 Task: Accept Smart Compose suggestions for email addresses.
Action: Mouse pressed left at (84, 120)
Screenshot: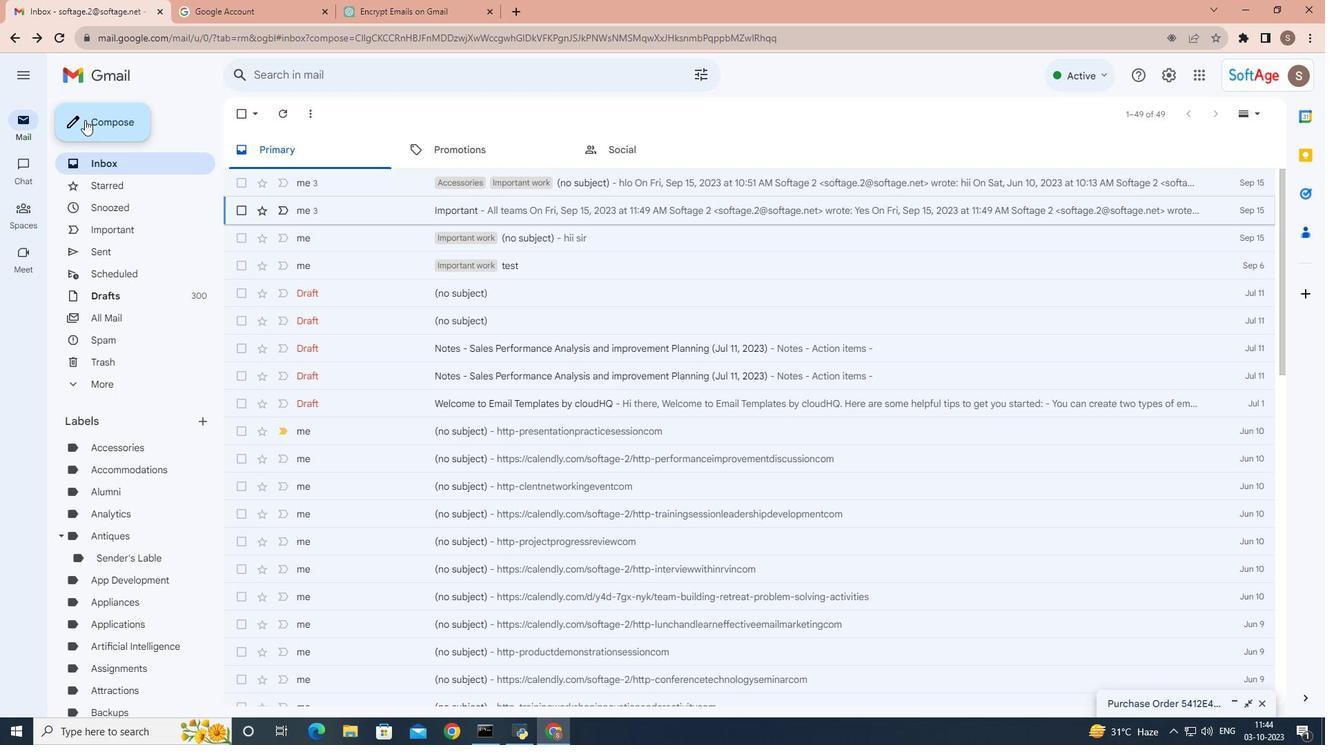 
Action: Mouse moved to (209, 128)
Screenshot: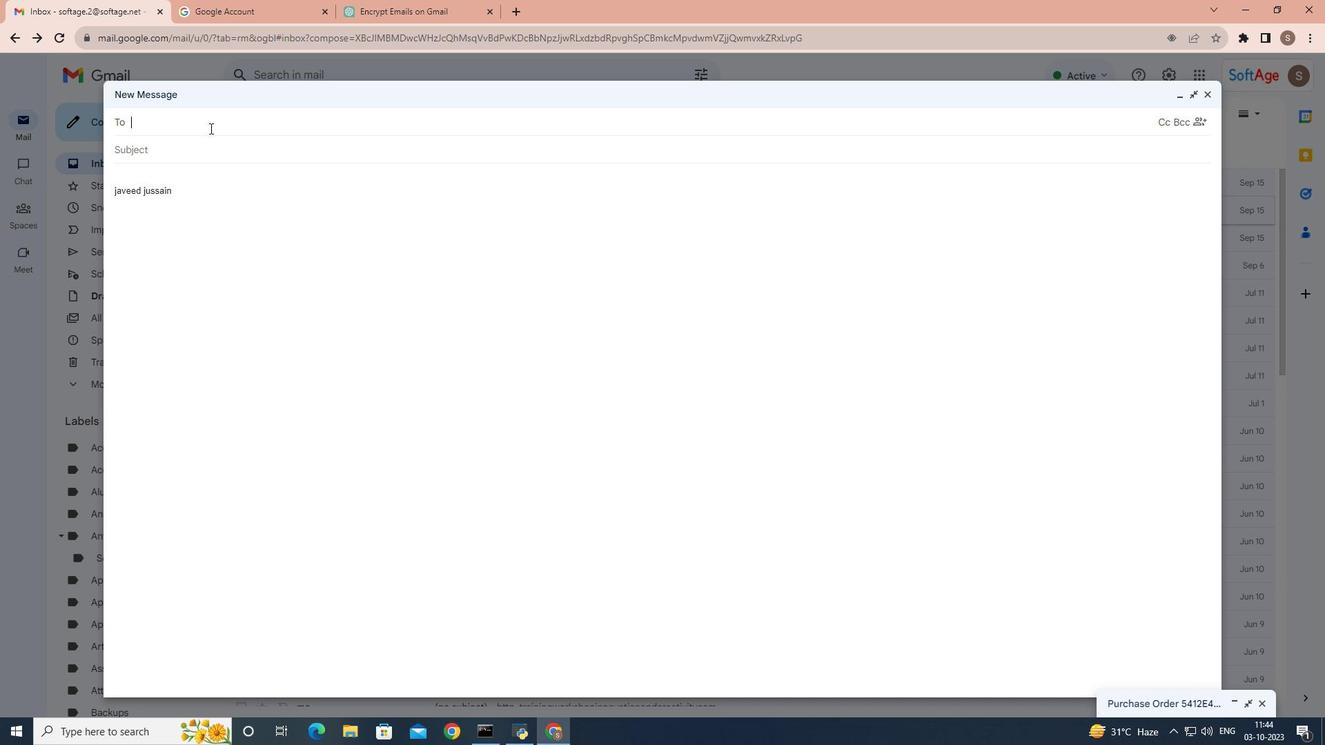 
Action: Key pressed so
Screenshot: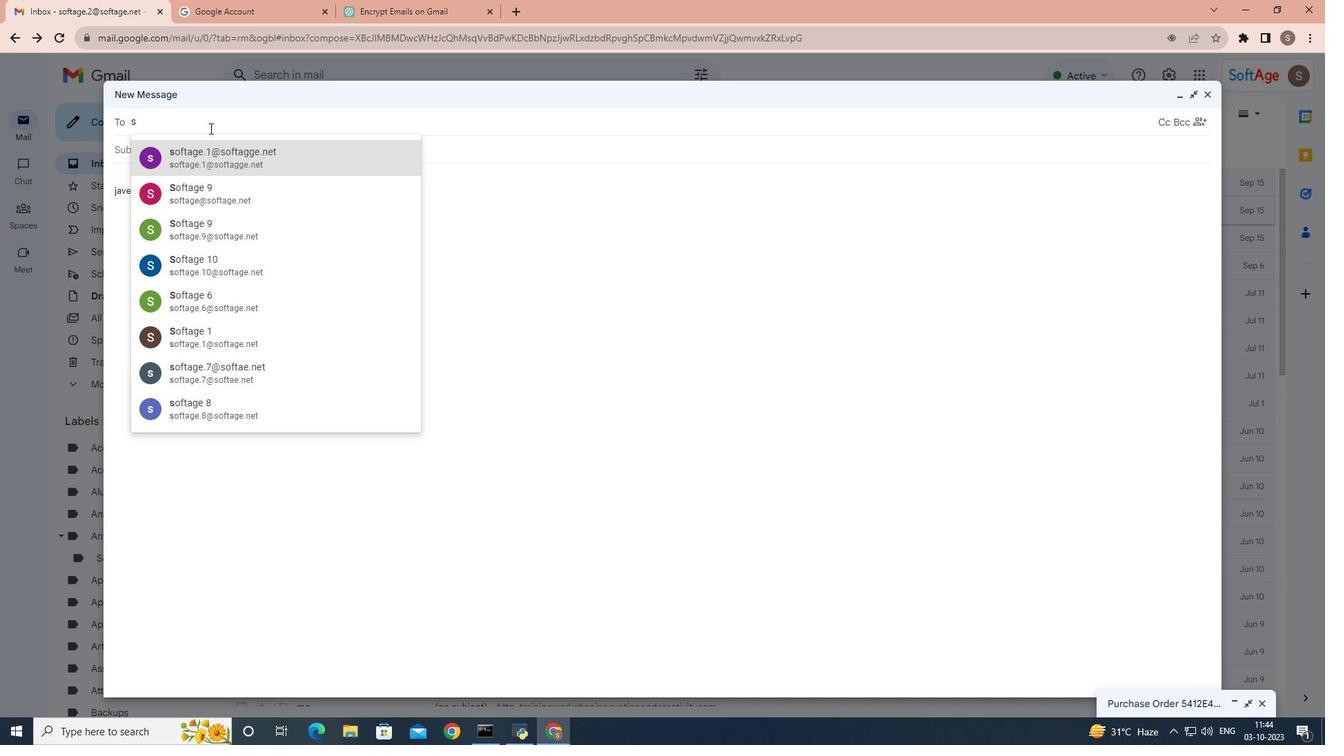 
Action: Mouse moved to (198, 216)
Screenshot: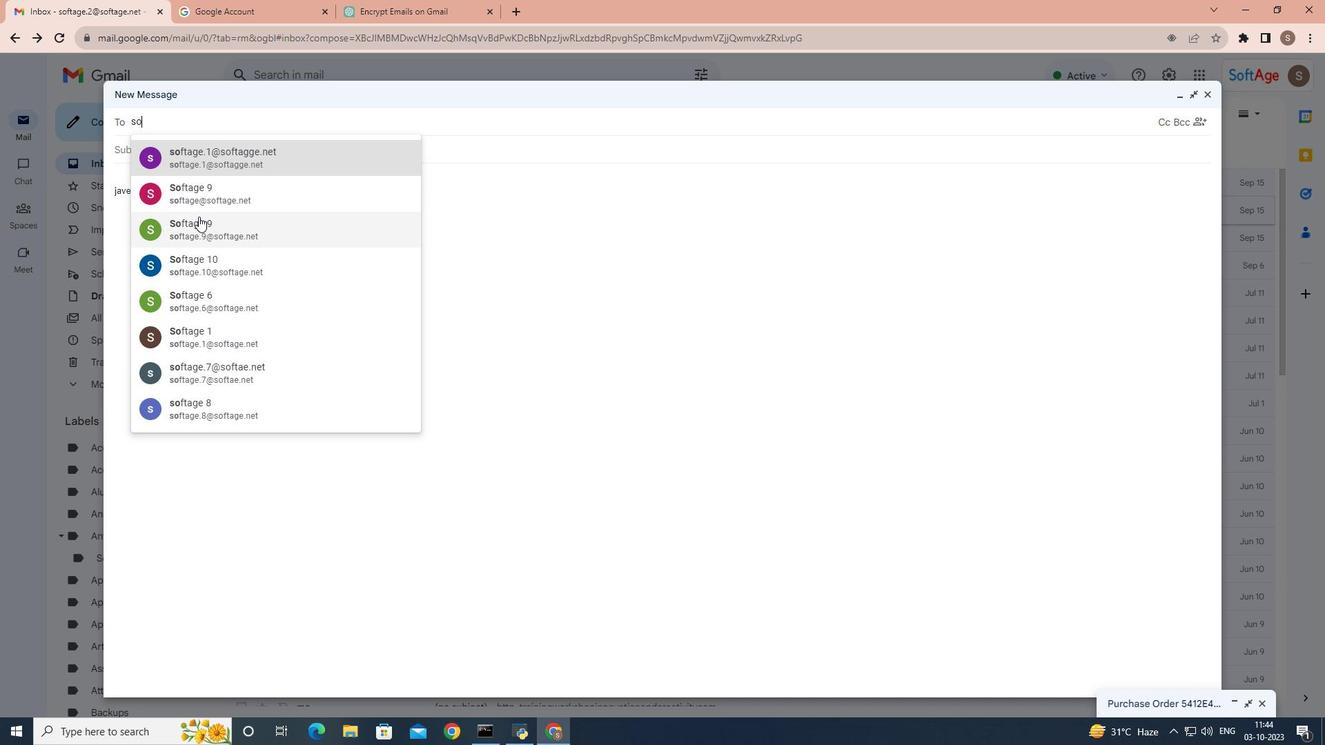 
Action: Mouse scrolled (198, 216) with delta (0, 0)
Screenshot: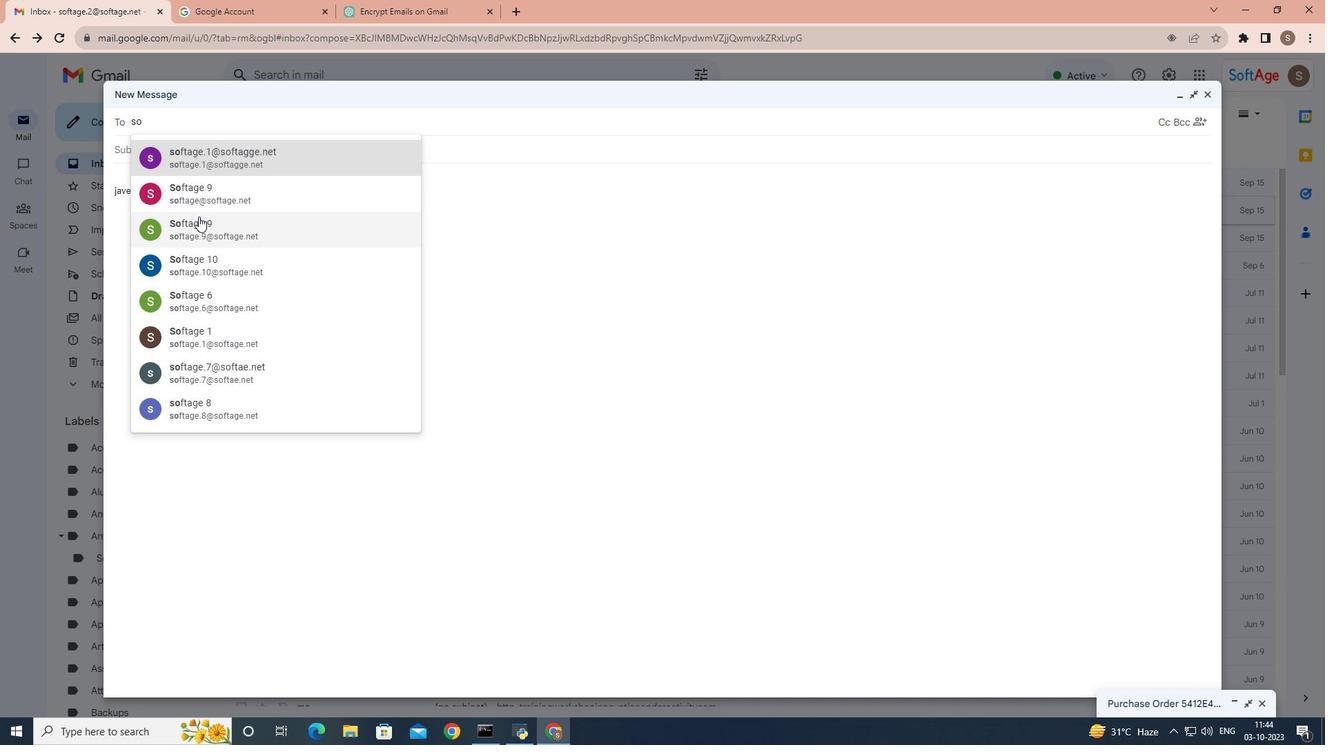 
Action: Mouse scrolled (198, 216) with delta (0, 0)
Screenshot: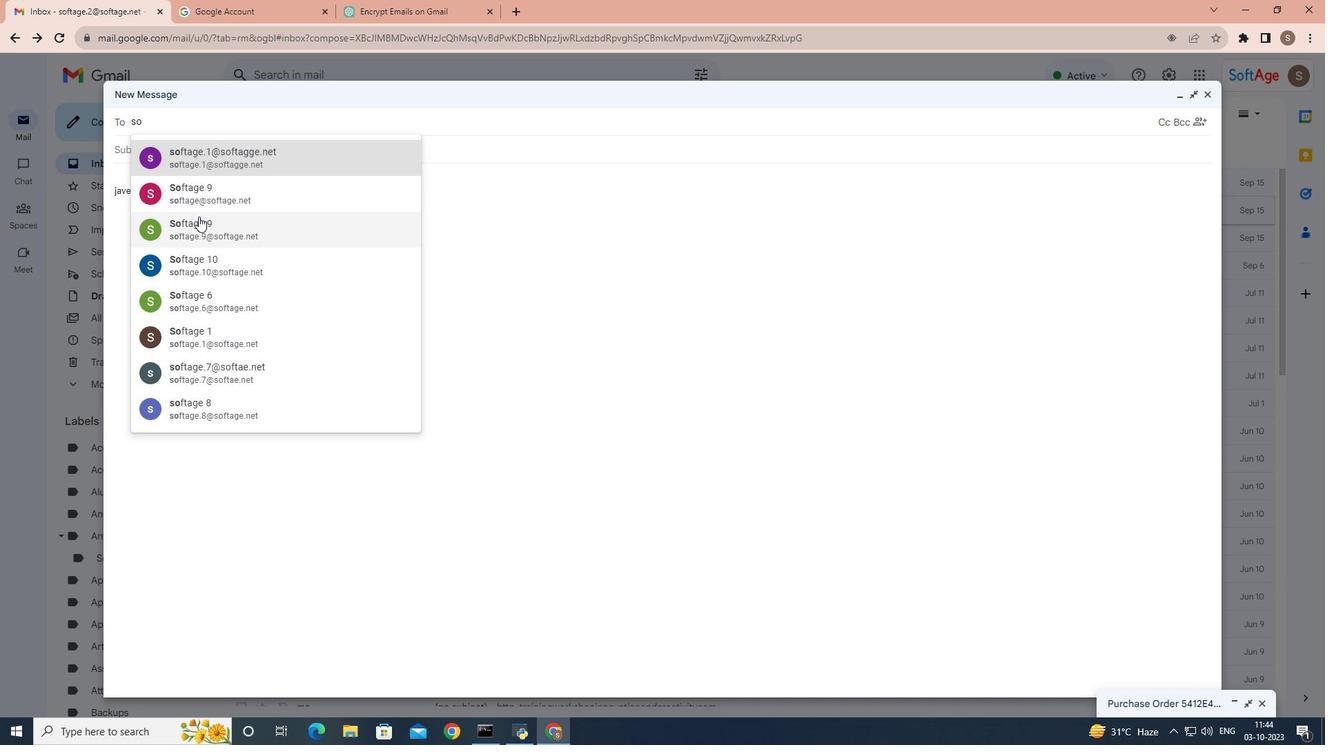 
Action: Mouse scrolled (198, 216) with delta (0, 0)
Screenshot: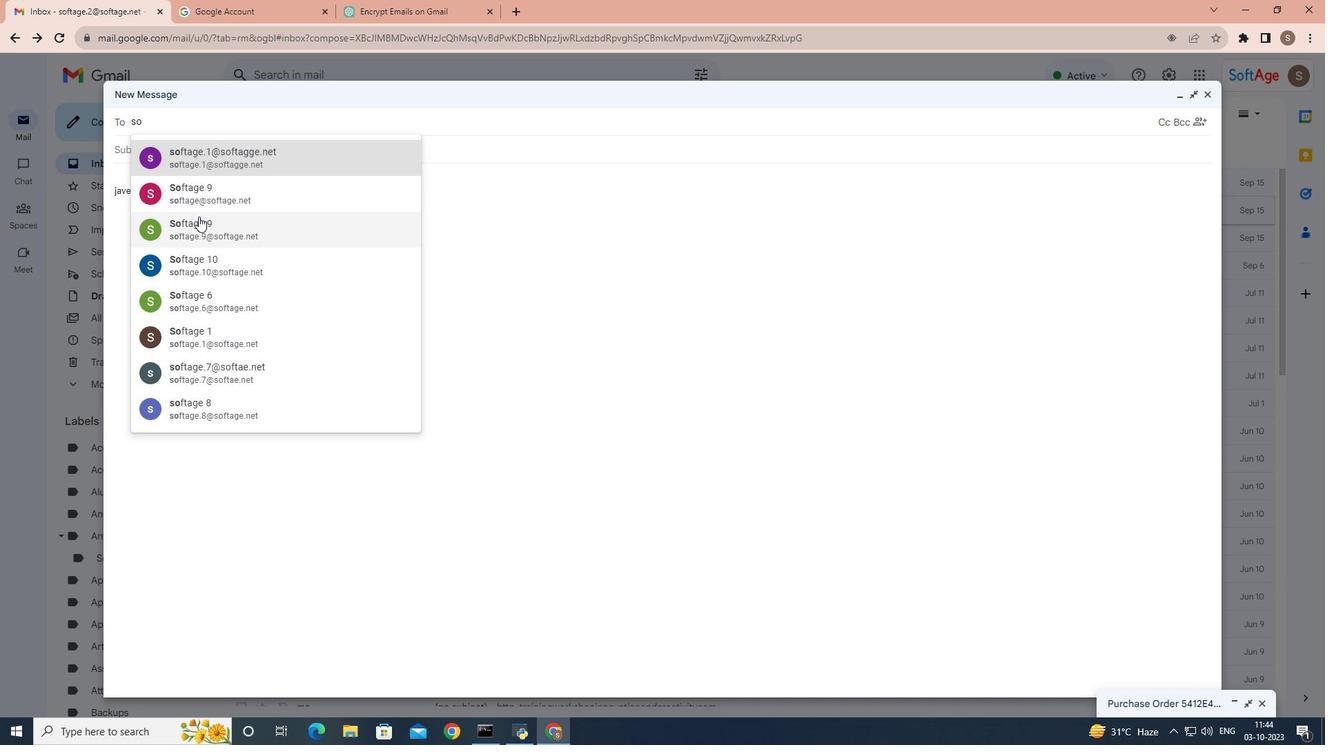 
Action: Mouse scrolled (198, 216) with delta (0, 0)
Screenshot: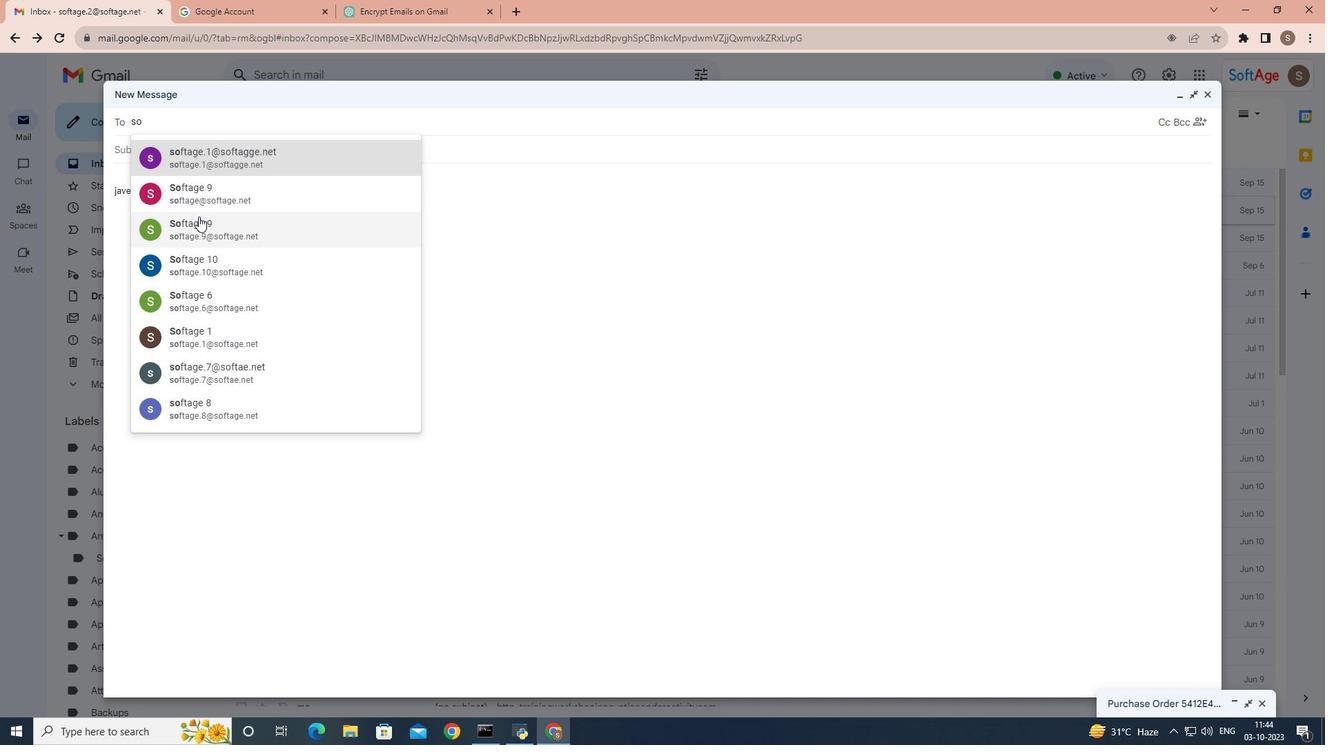 
Action: Mouse moved to (187, 369)
Screenshot: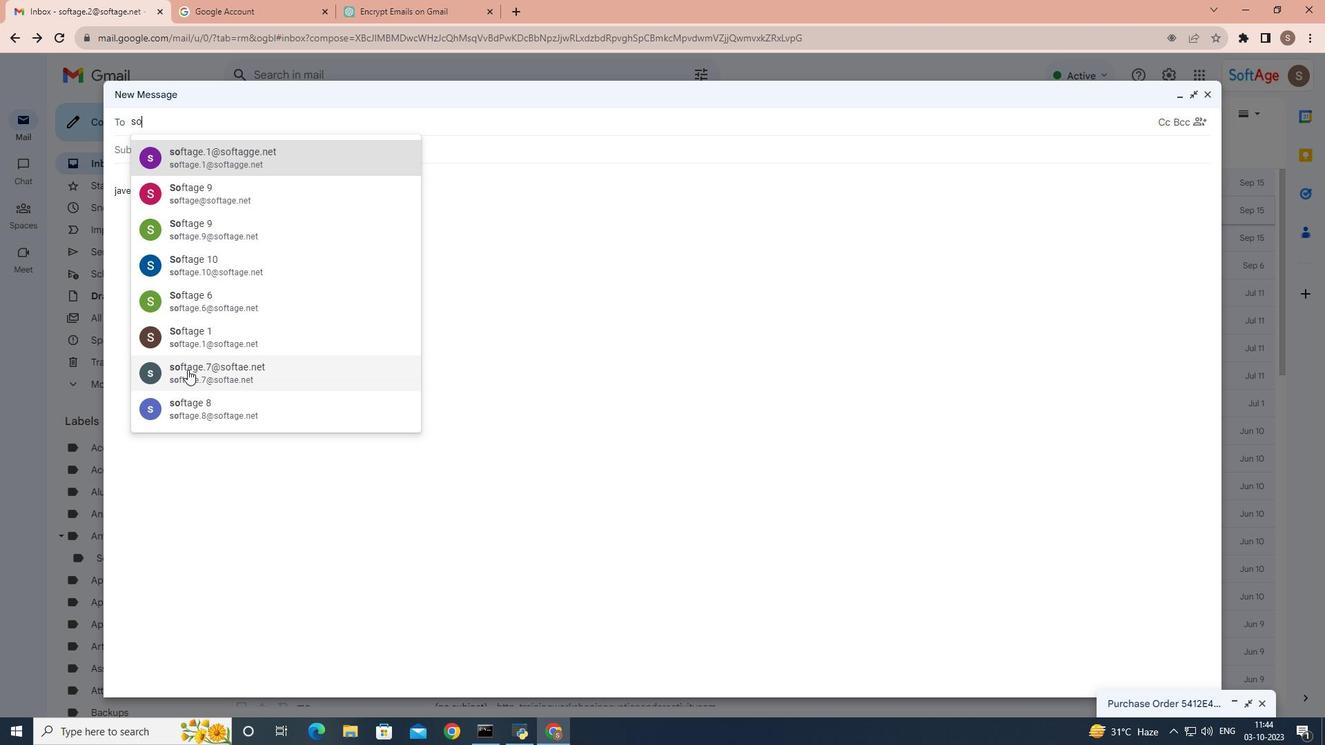 
Action: Mouse pressed left at (187, 369)
Screenshot: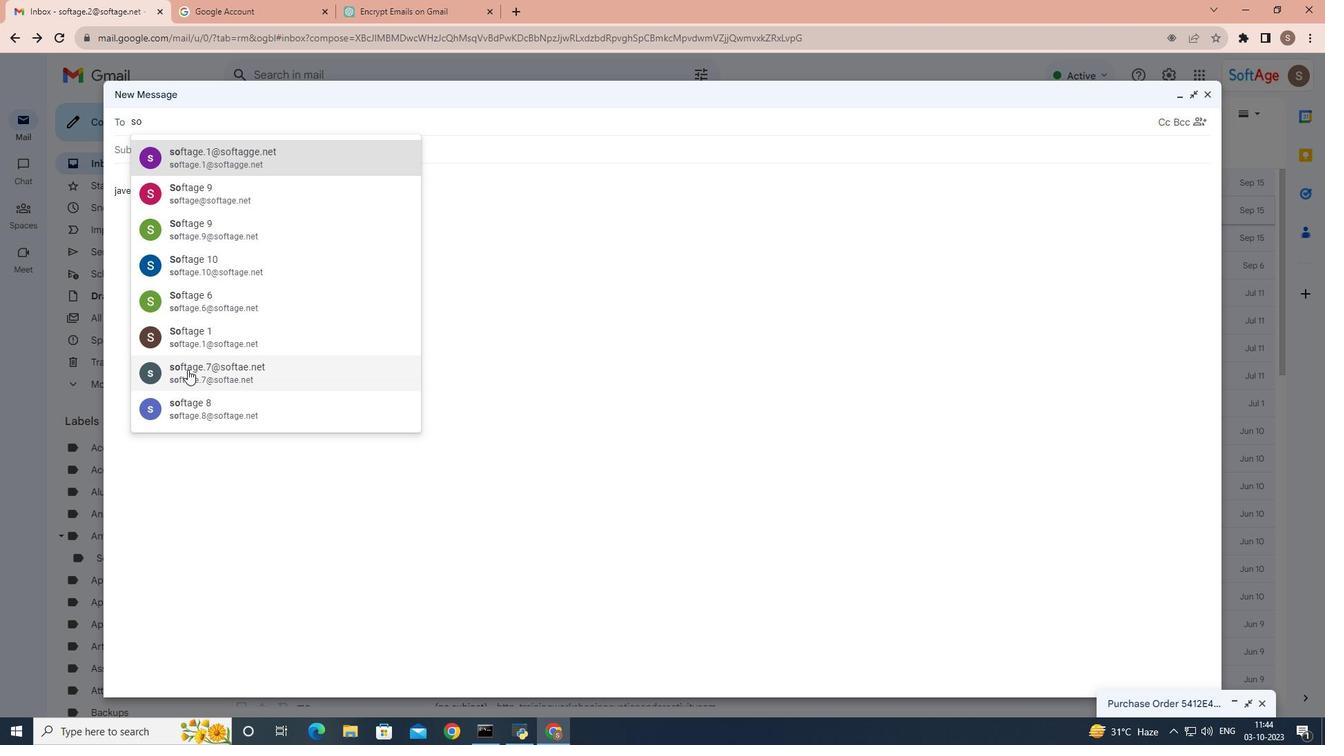 
Action: Mouse moved to (308, 123)
Screenshot: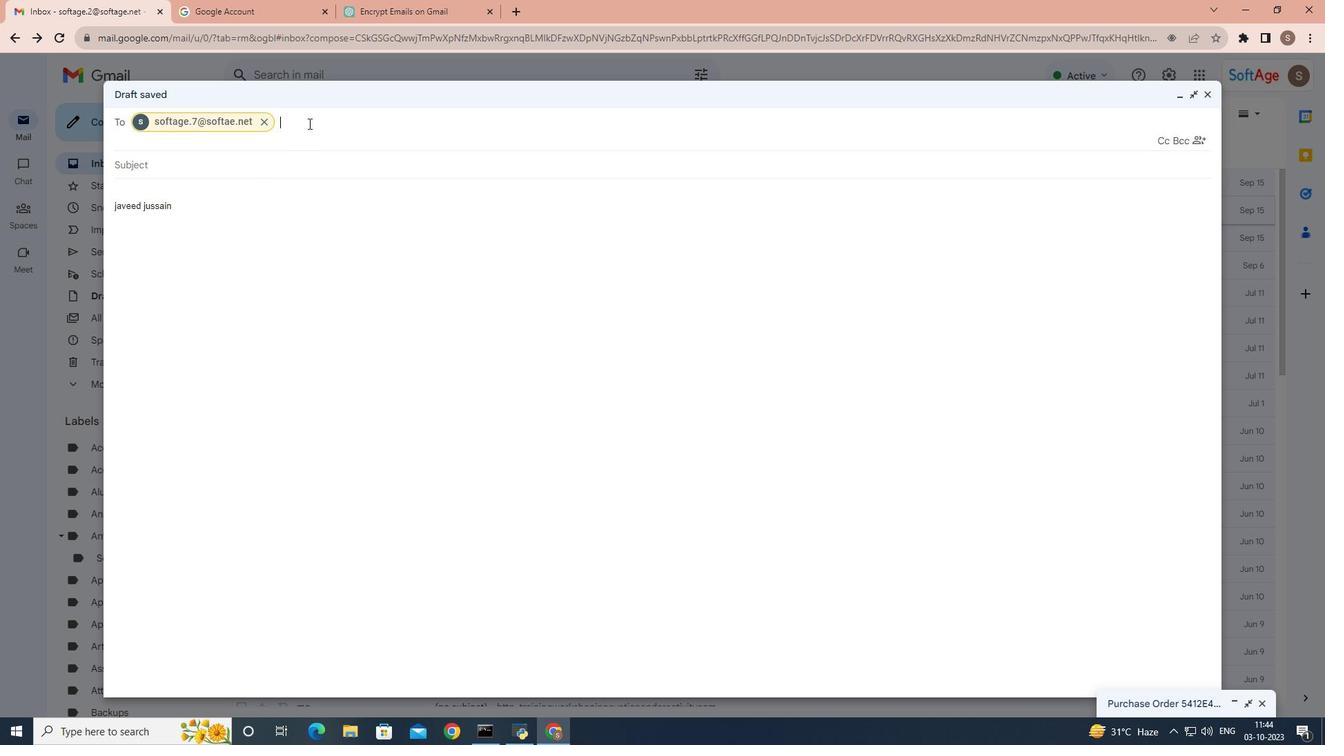 
Action: Key pressed s
Screenshot: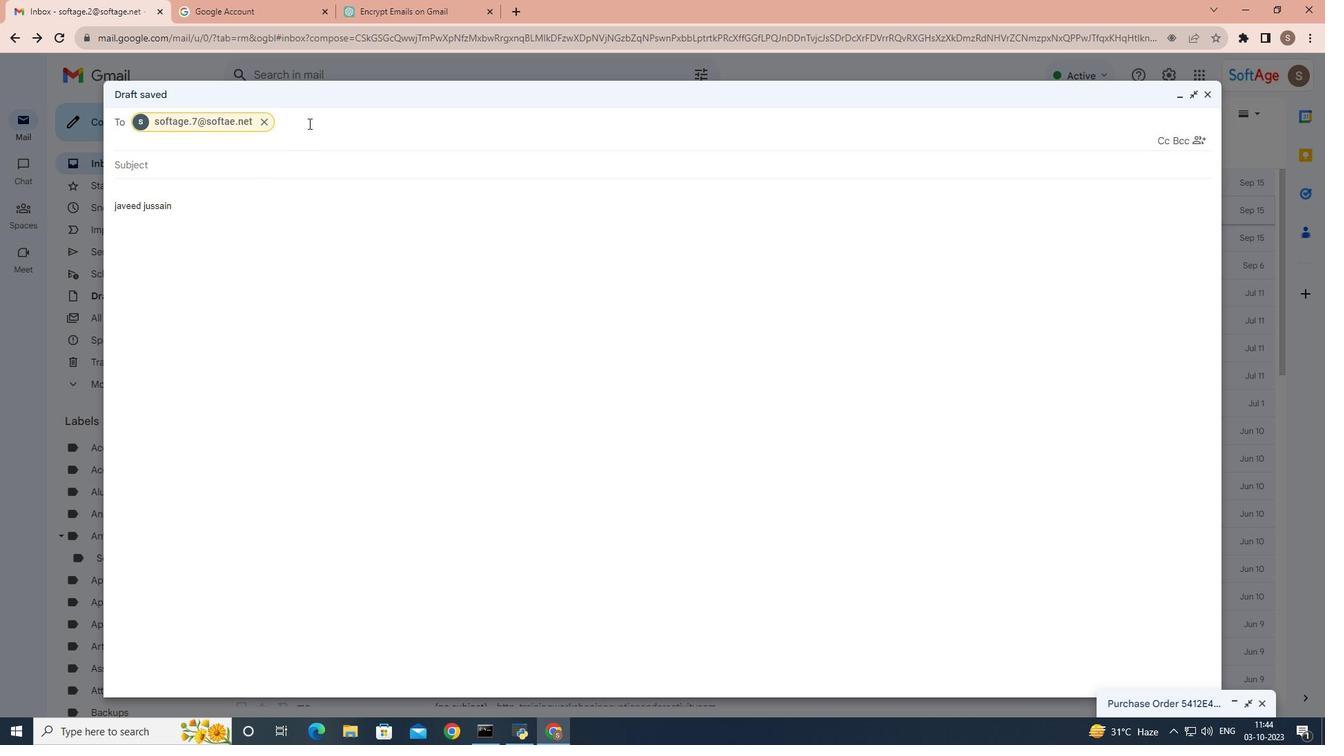 
Action: Mouse moved to (336, 272)
Screenshot: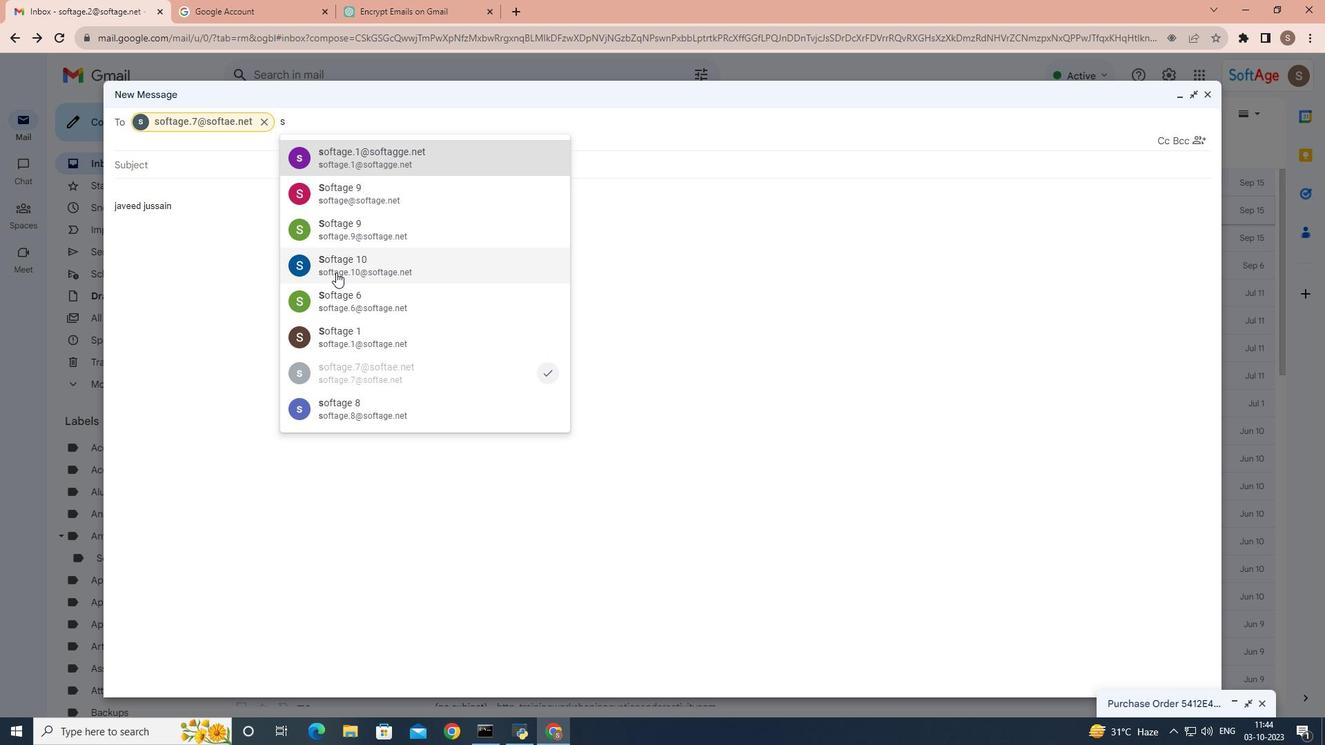 
Action: Mouse pressed left at (336, 272)
Screenshot: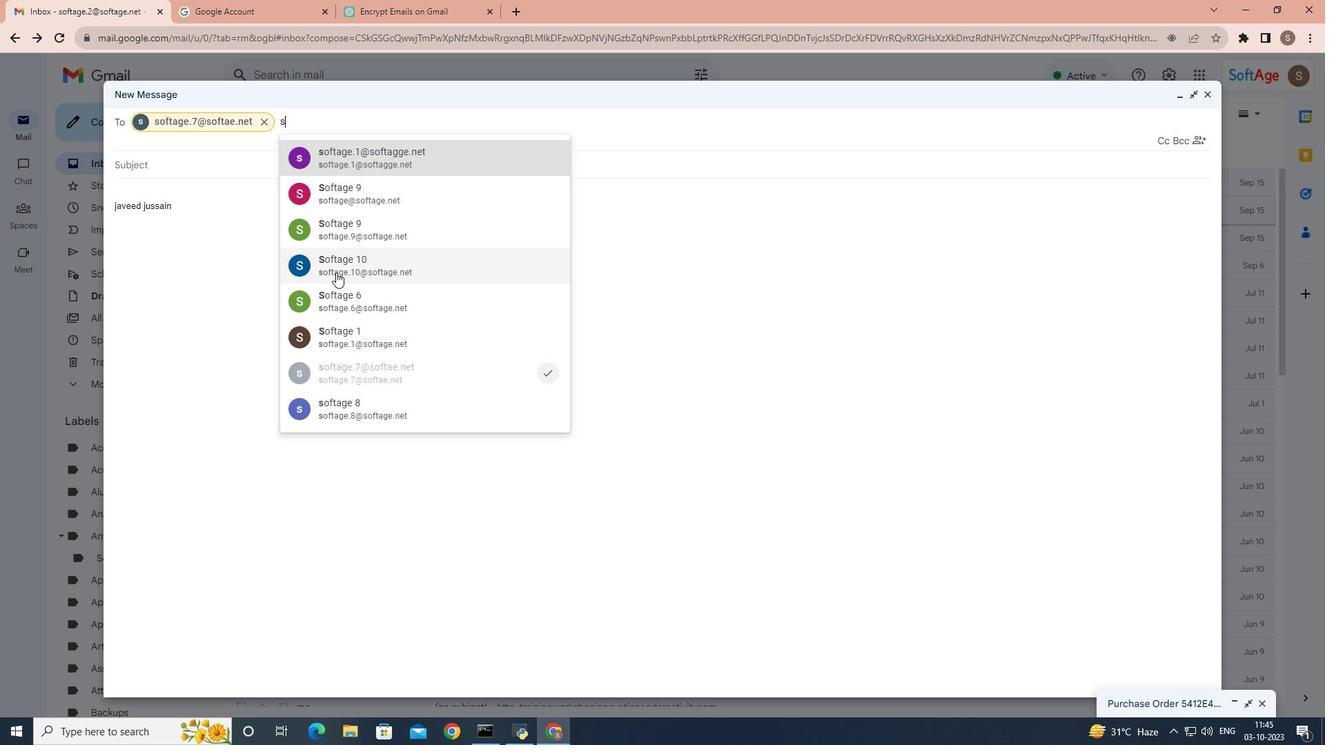 
Action: Mouse moved to (391, 211)
Screenshot: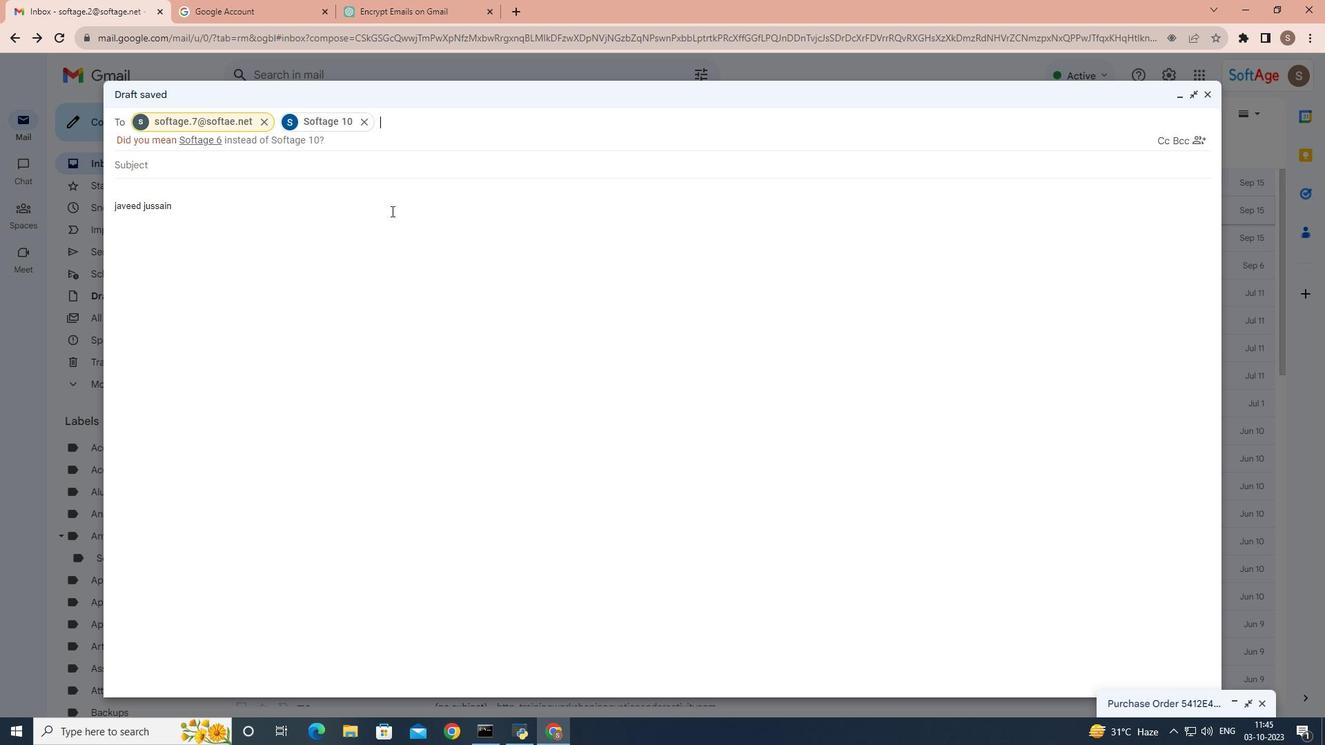 
Action: Key pressed s
Screenshot: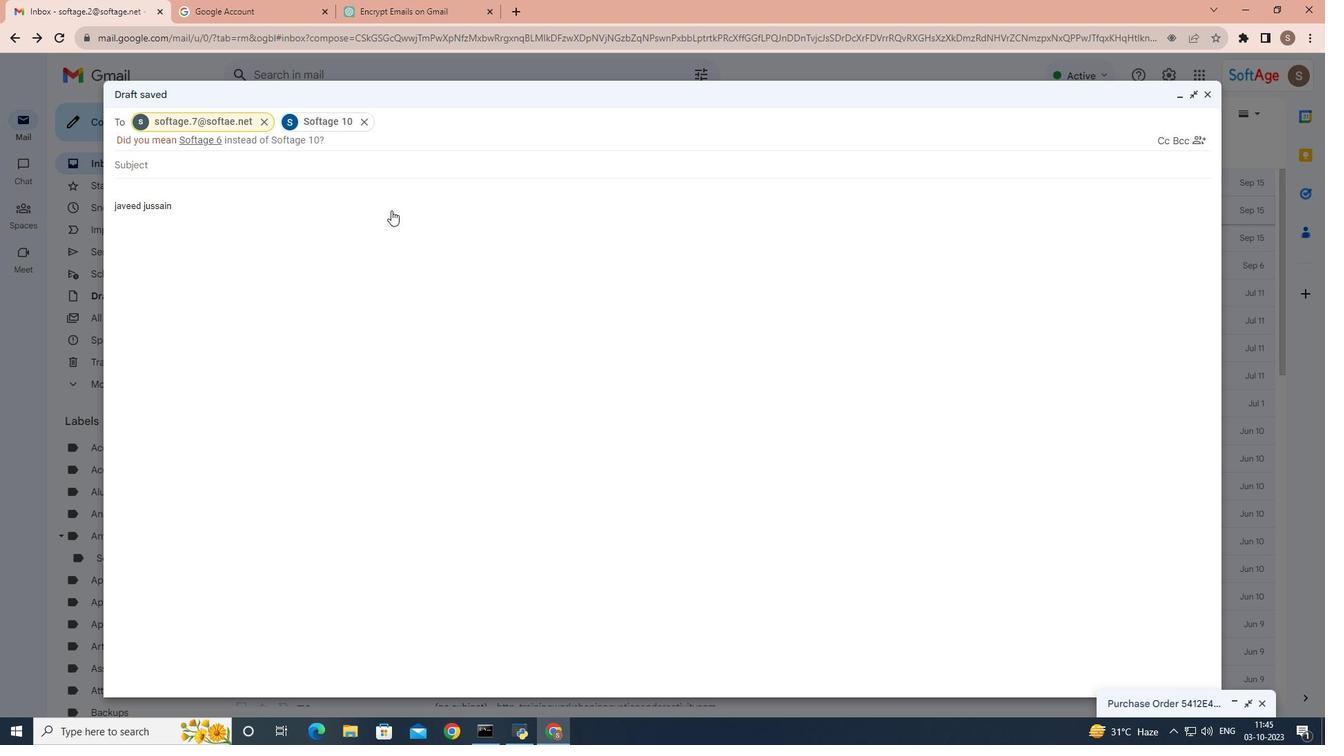 
Action: Mouse moved to (403, 231)
Screenshot: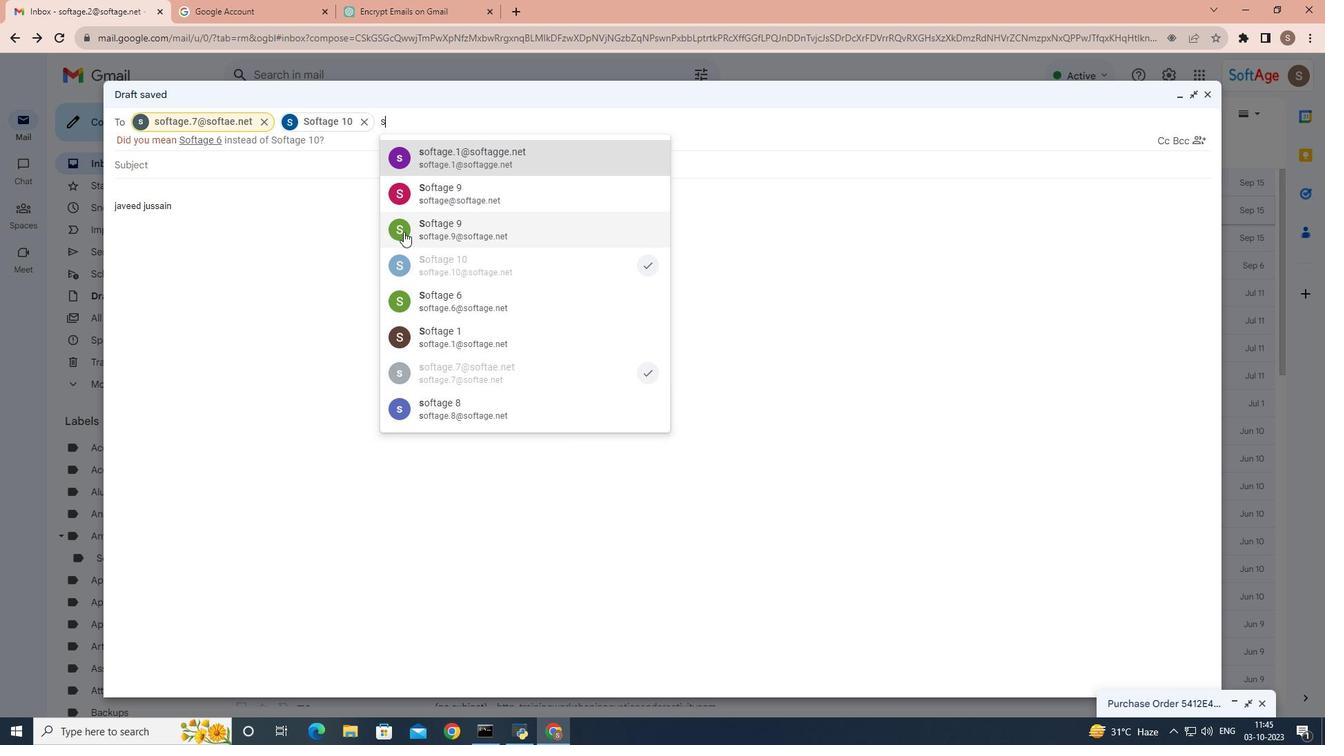 
Action: Mouse pressed left at (403, 231)
Screenshot: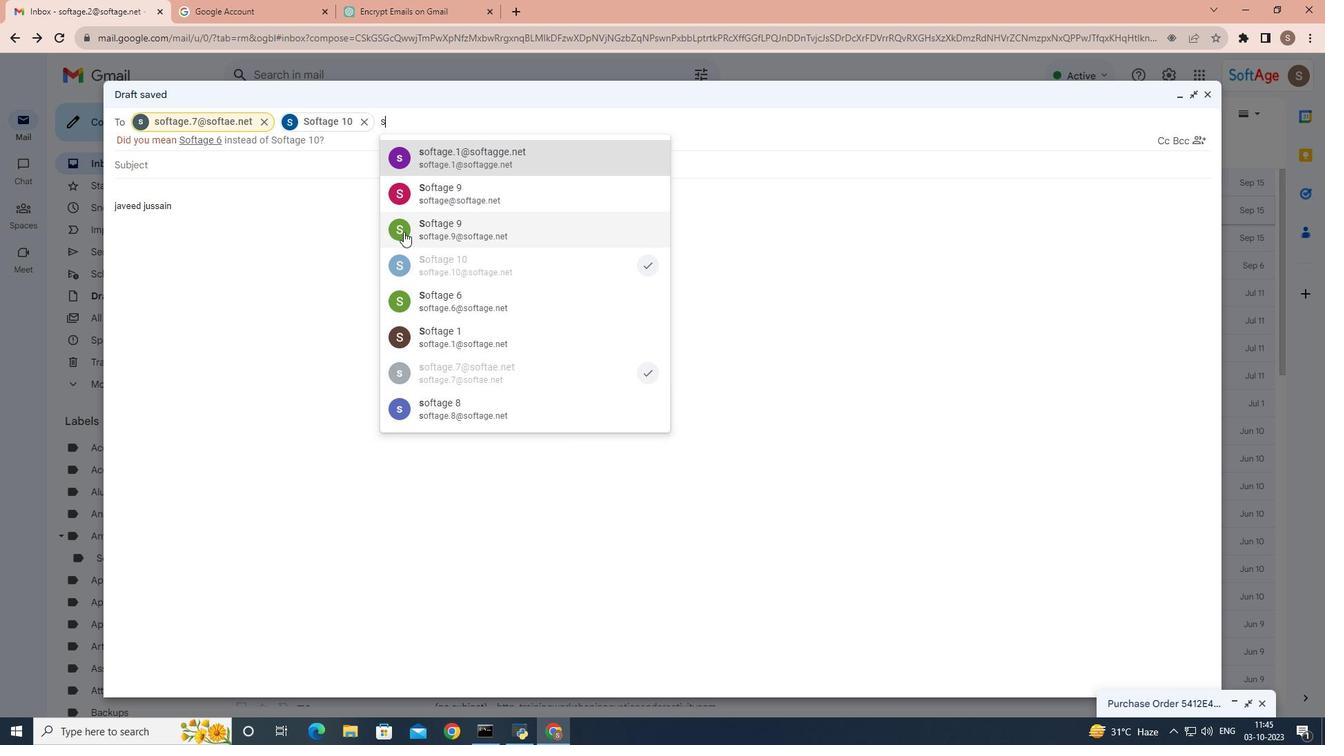 
Action: Mouse moved to (315, 351)
Screenshot: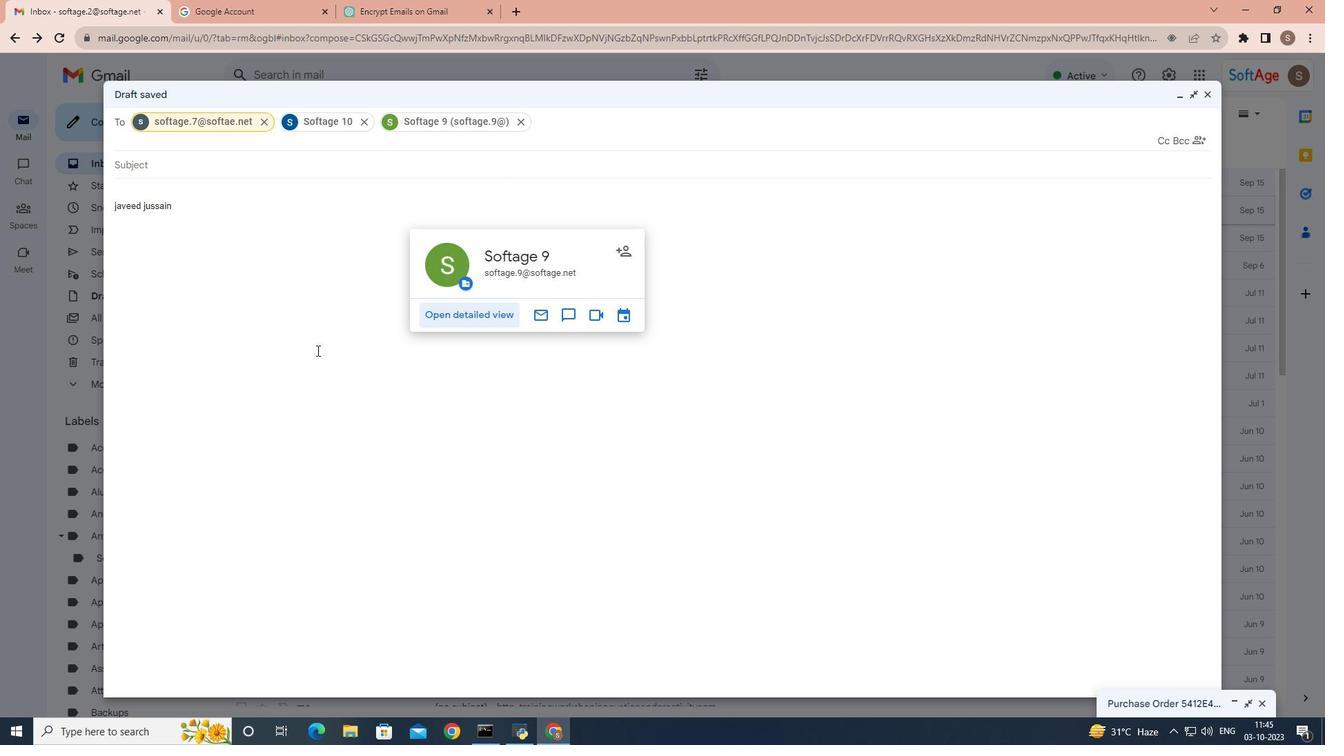 
Action: Mouse pressed left at (315, 351)
Screenshot: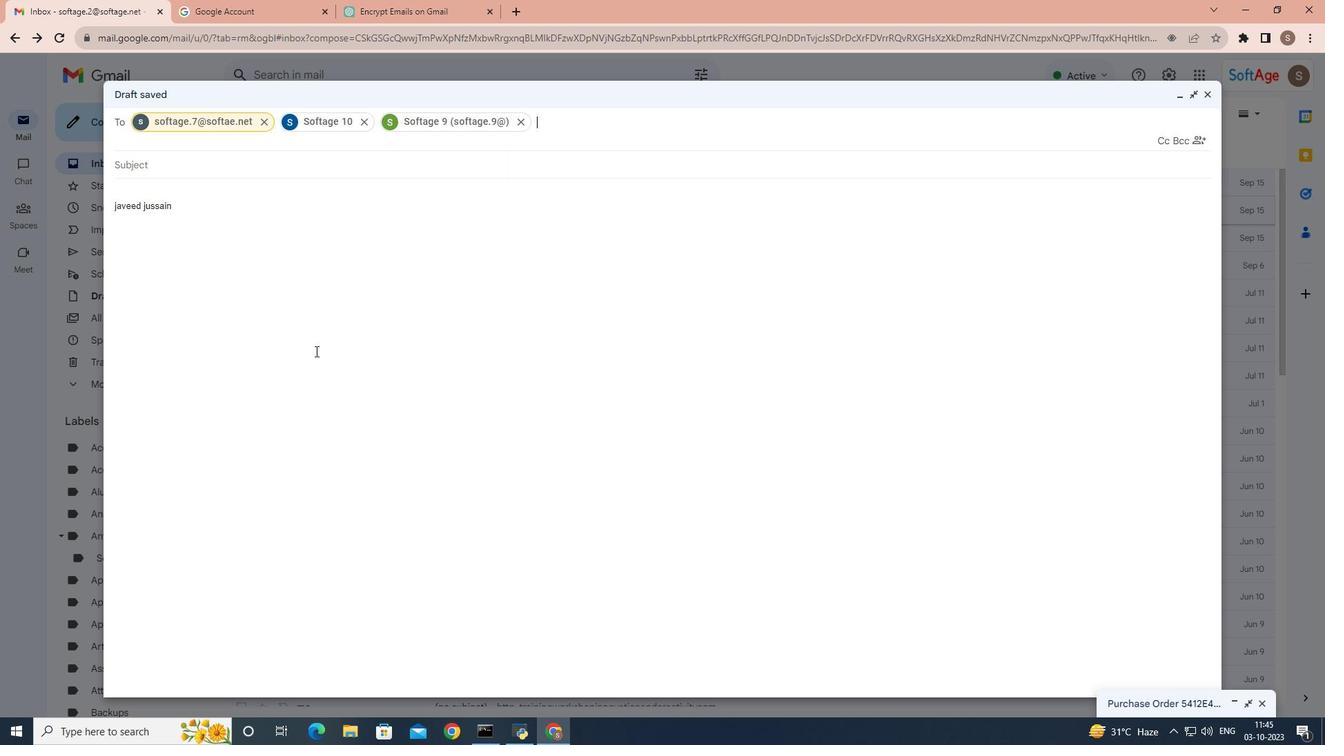
Action: Mouse moved to (194, 198)
Screenshot: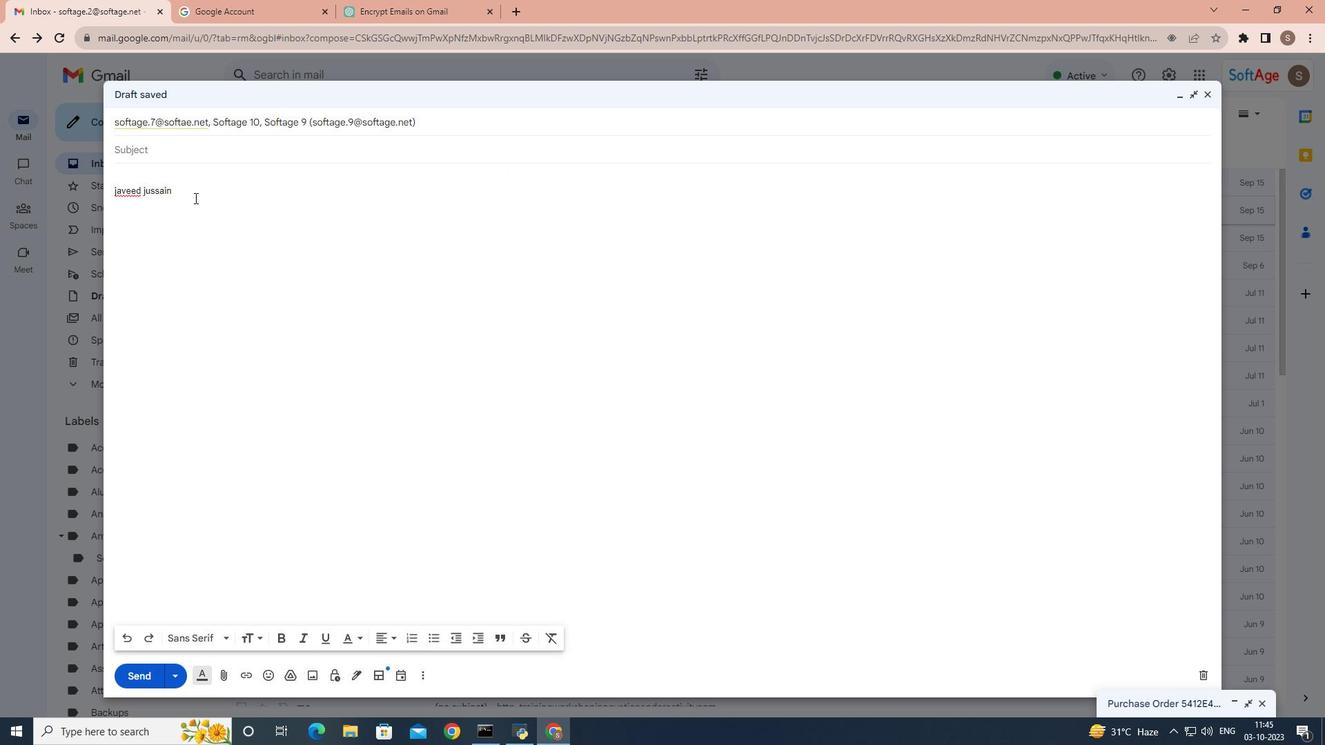 
Action: Mouse pressed left at (194, 198)
Screenshot: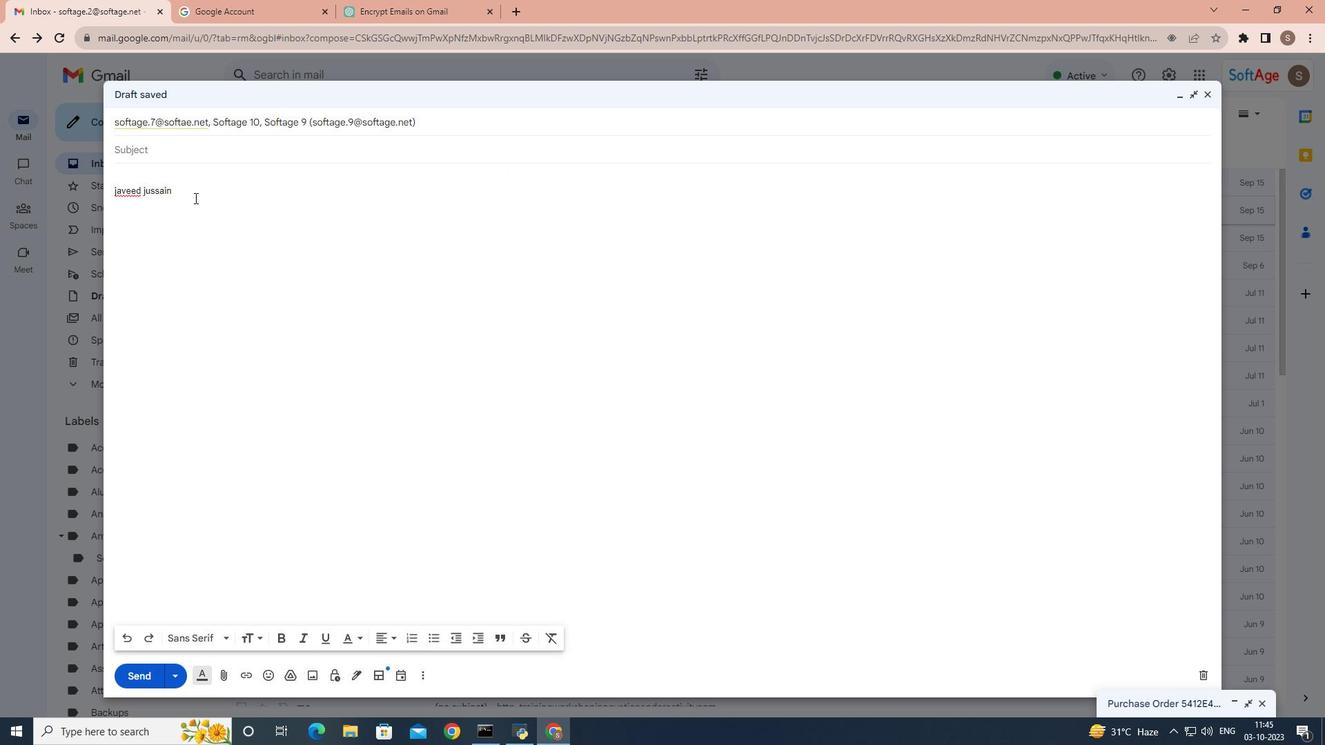 
Action: Mouse moved to (219, 287)
Screenshot: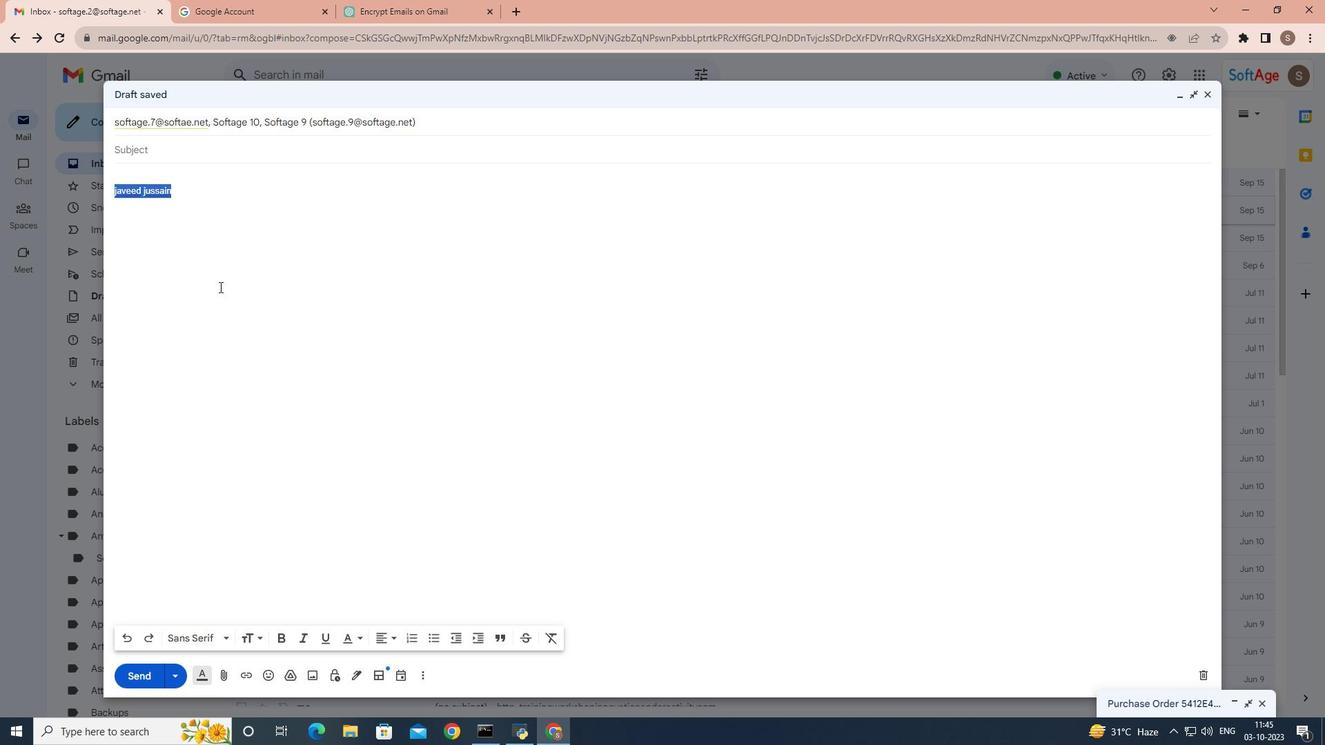 
Action: Key pressed <Key.backspace>
Screenshot: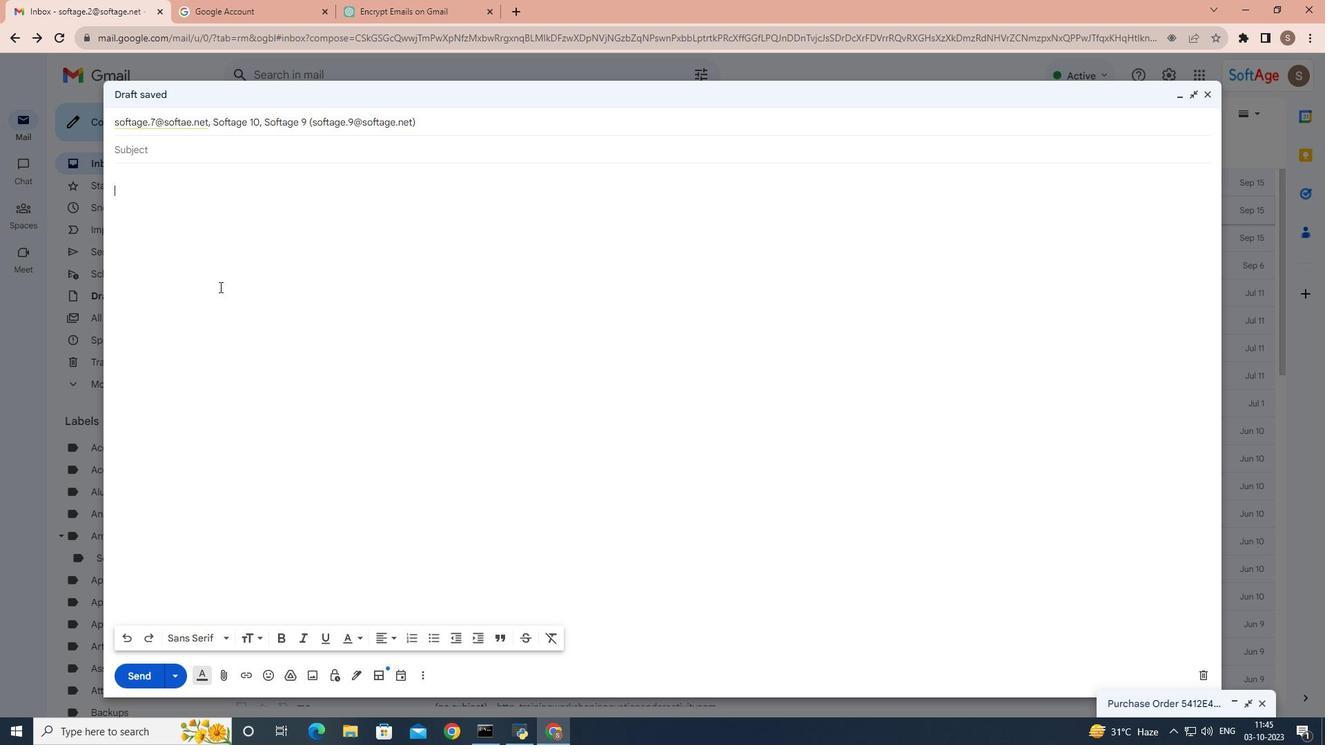 
Action: Mouse moved to (182, 149)
Screenshot: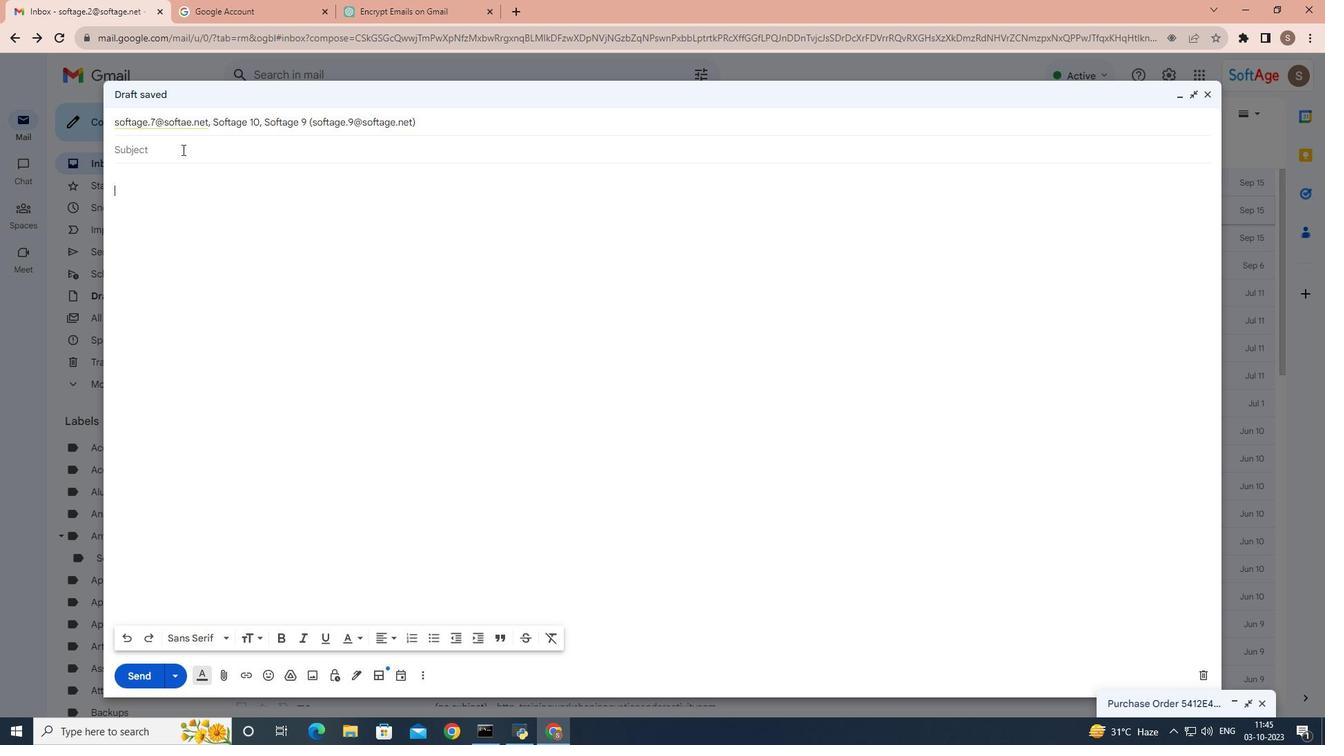 
Action: Mouse pressed left at (182, 149)
Screenshot: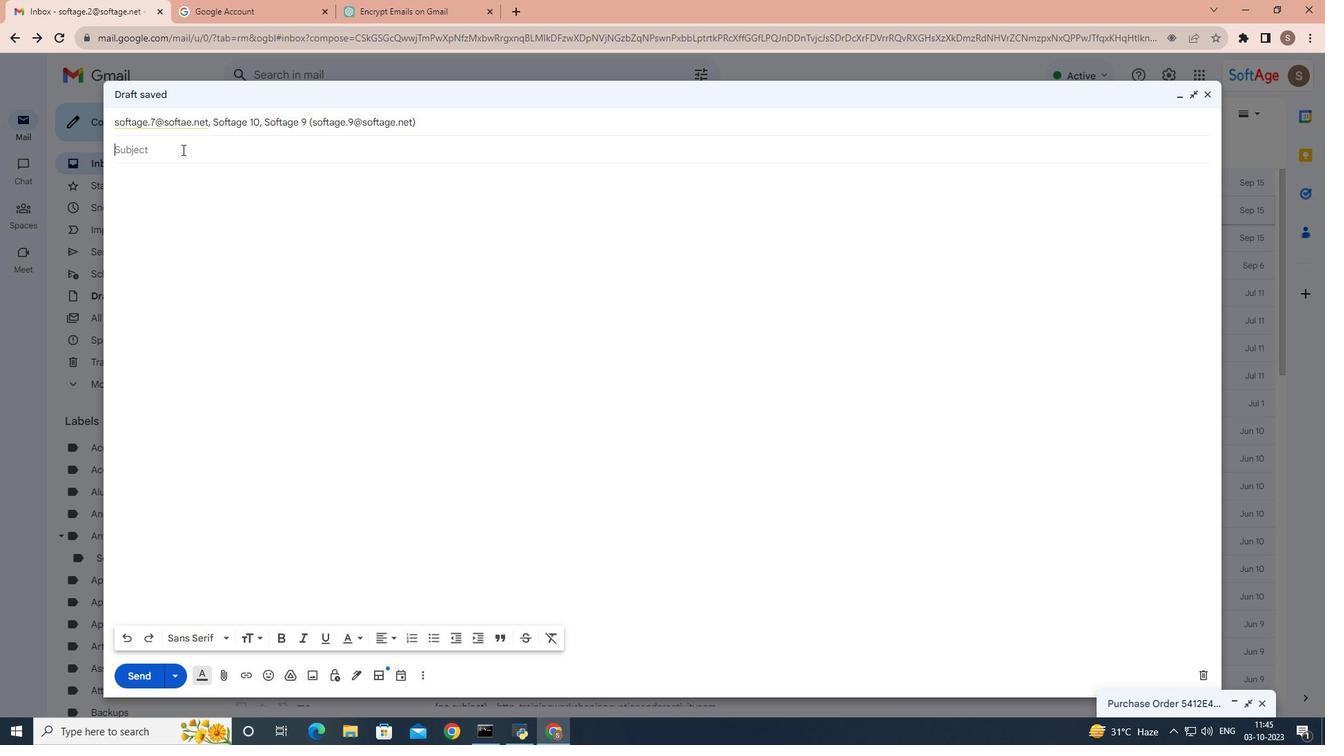 
